 Task: Change the view of your contacts to 'Business Card' in Outlook.
Action: Mouse moved to (9, 79)
Screenshot: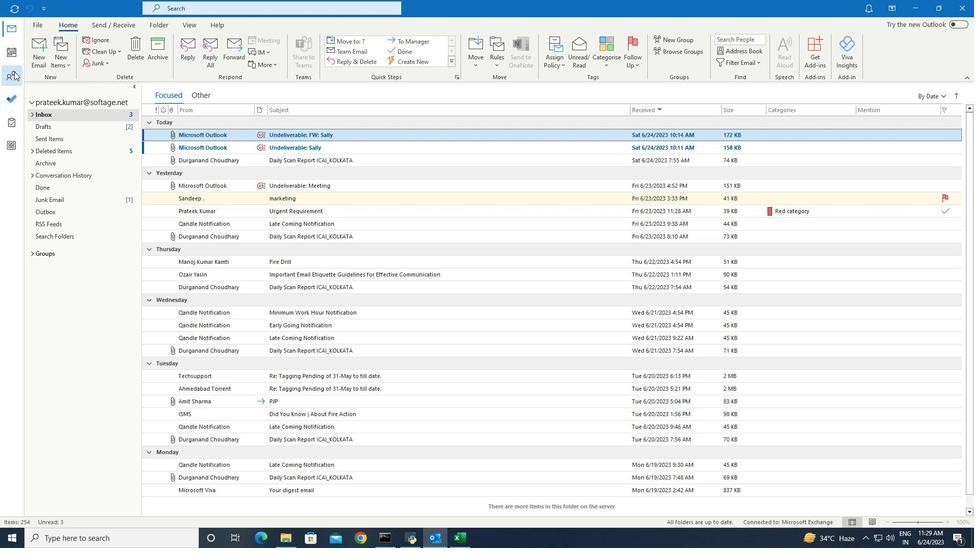 
Action: Mouse pressed left at (9, 79)
Screenshot: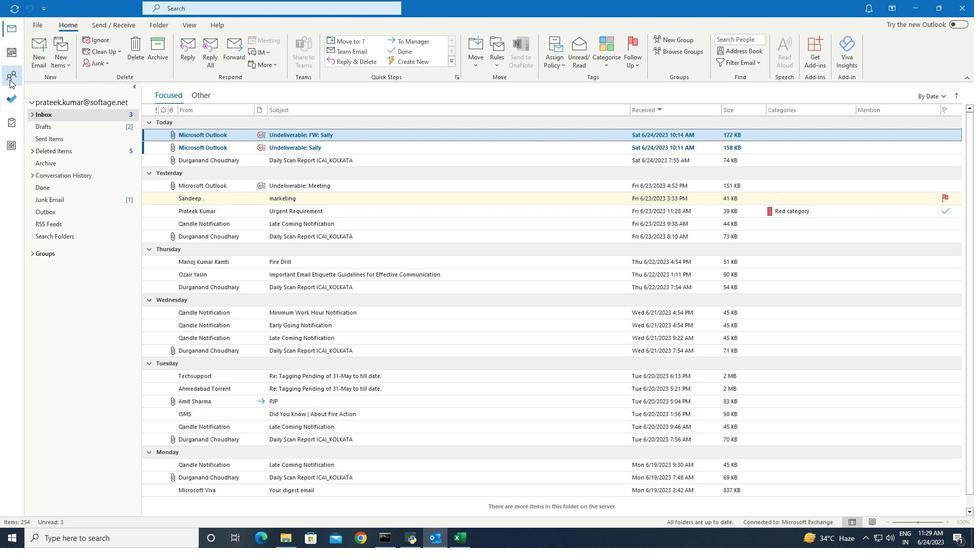 
Action: Mouse moved to (191, 27)
Screenshot: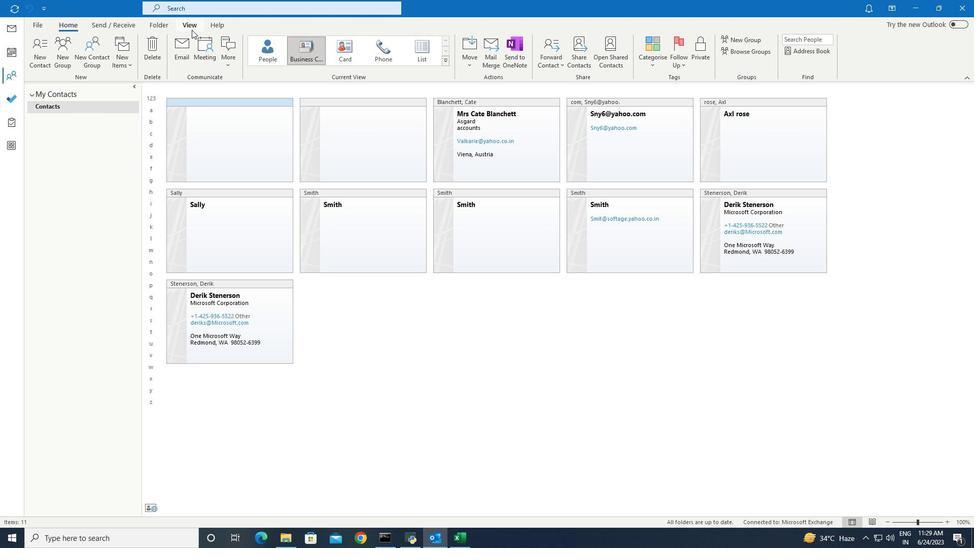 
Action: Mouse pressed left at (191, 27)
Screenshot: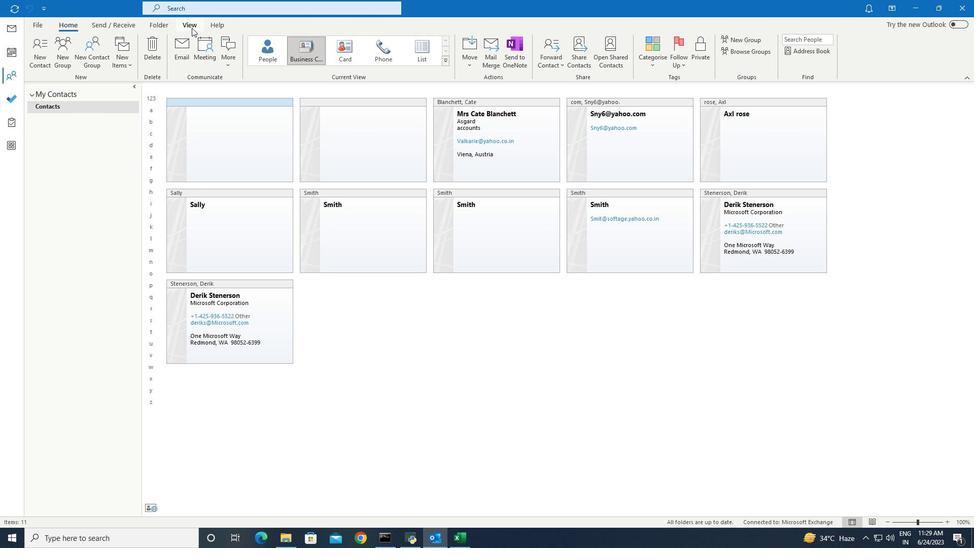 
Action: Mouse moved to (45, 56)
Screenshot: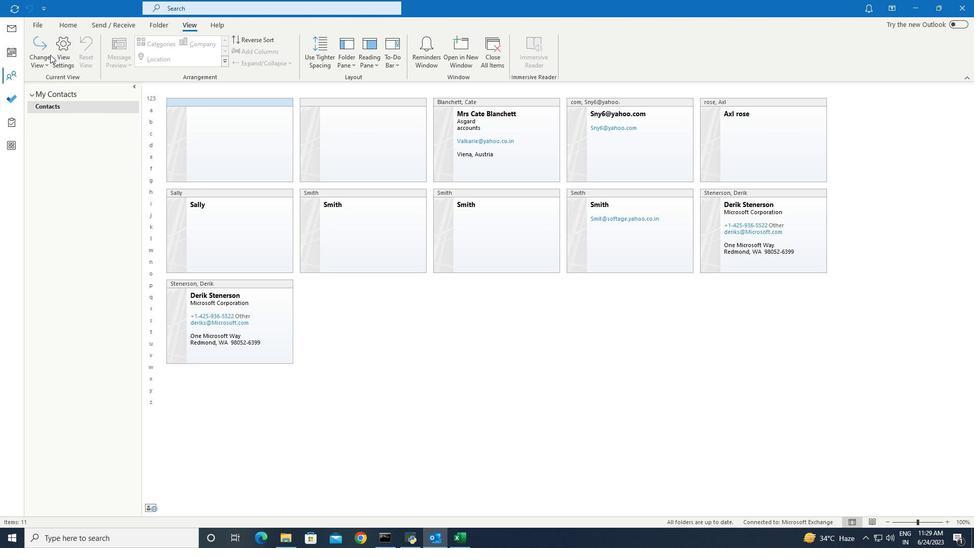 
Action: Mouse pressed left at (45, 56)
Screenshot: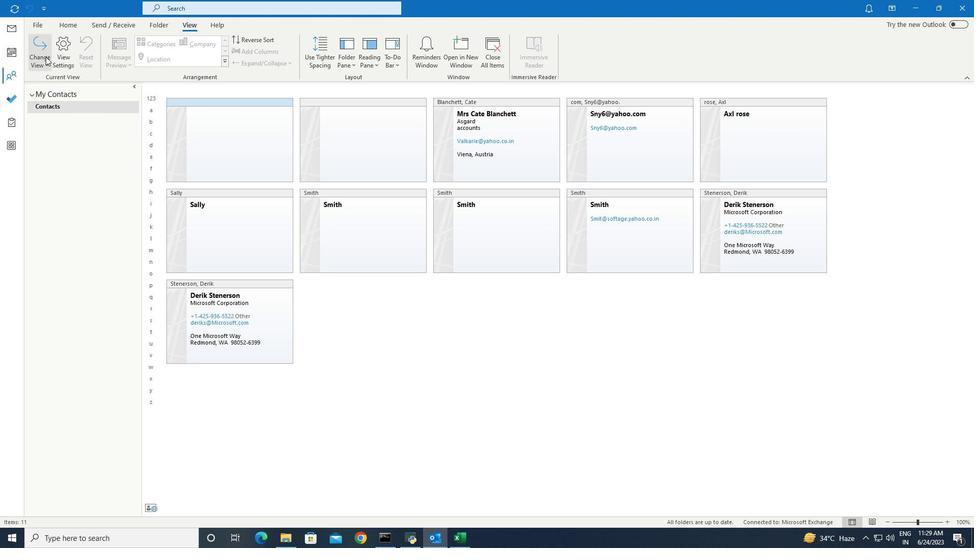 
Action: Mouse moved to (128, 91)
Screenshot: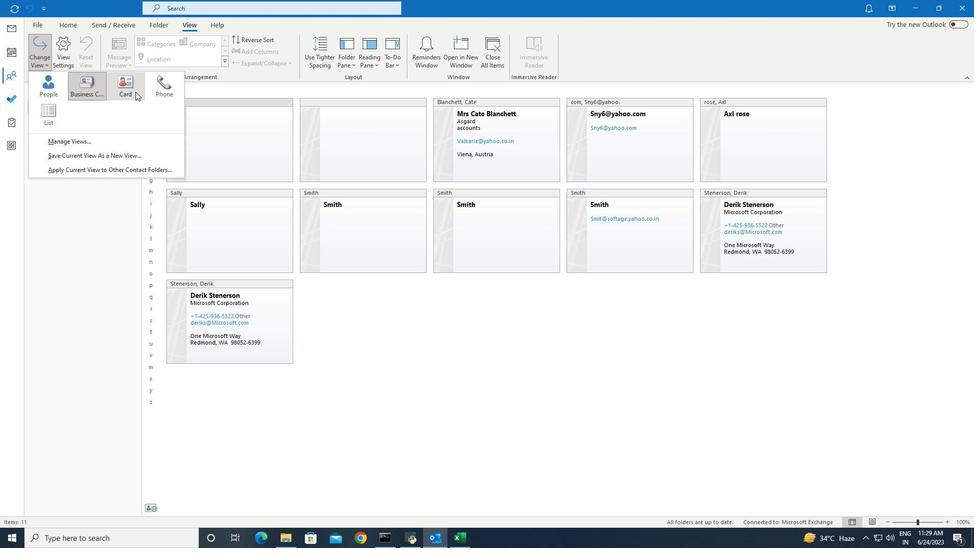
Action: Mouse pressed left at (128, 91)
Screenshot: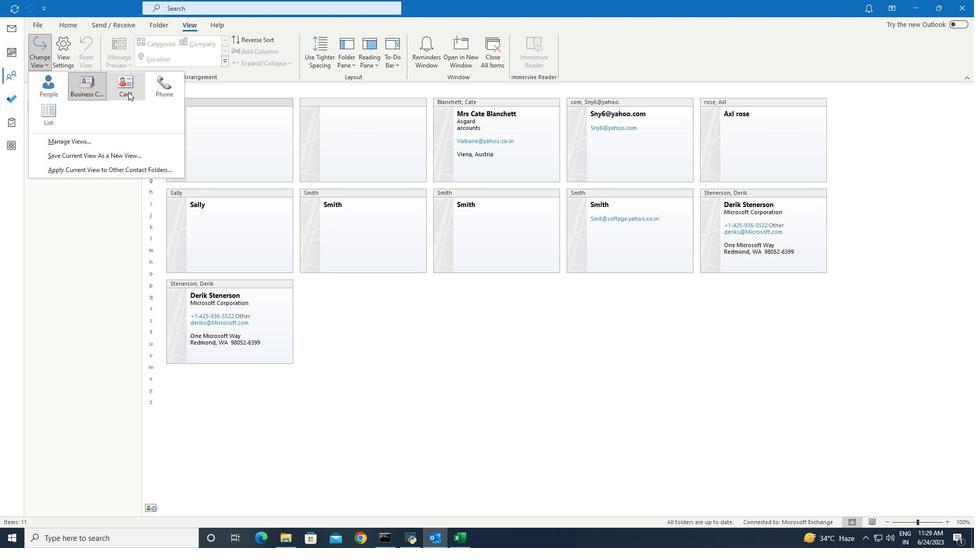 
